 Task: Create a section Code Captains and in the section, add a milestone Software Testing Process Improvement in the project TransportWorks.
Action: Mouse moved to (58, 365)
Screenshot: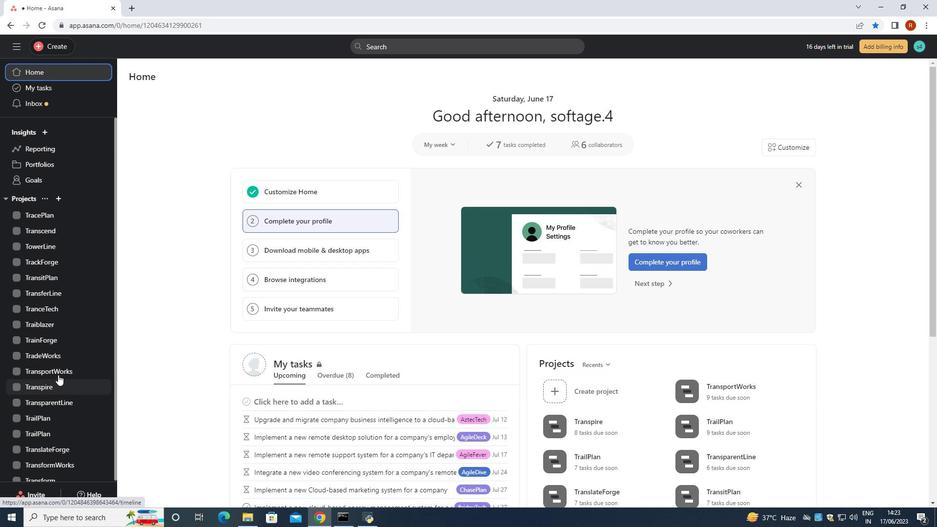 
Action: Mouse pressed left at (58, 365)
Screenshot: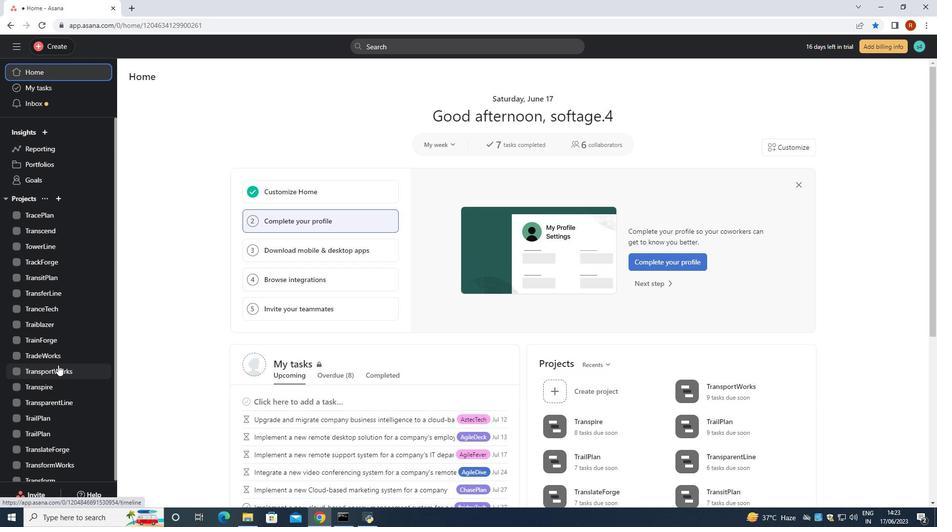 
Action: Mouse moved to (186, 190)
Screenshot: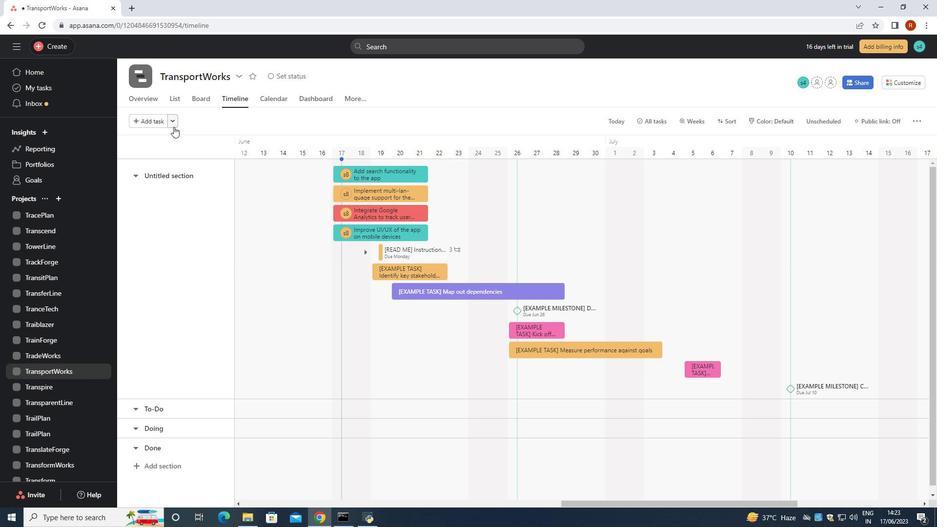 
Action: Mouse scrolled (186, 189) with delta (0, 0)
Screenshot: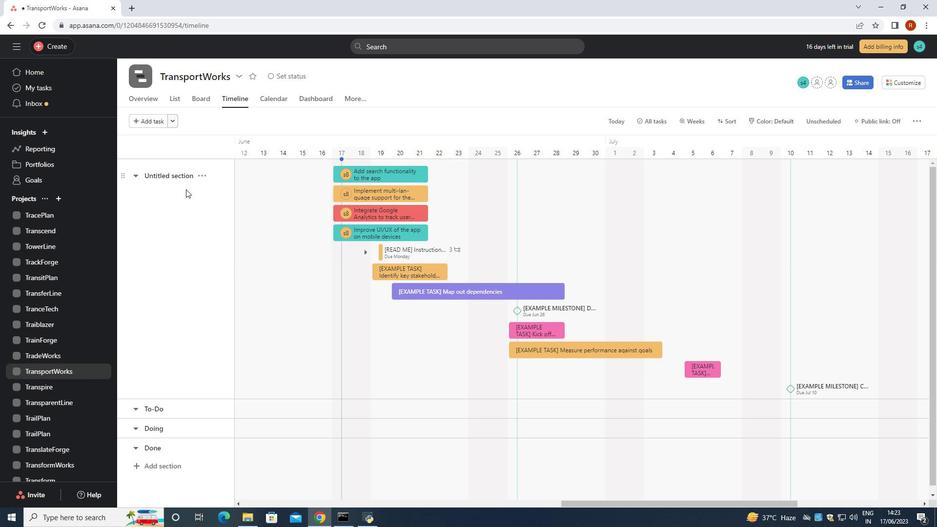 
Action: Mouse moved to (186, 191)
Screenshot: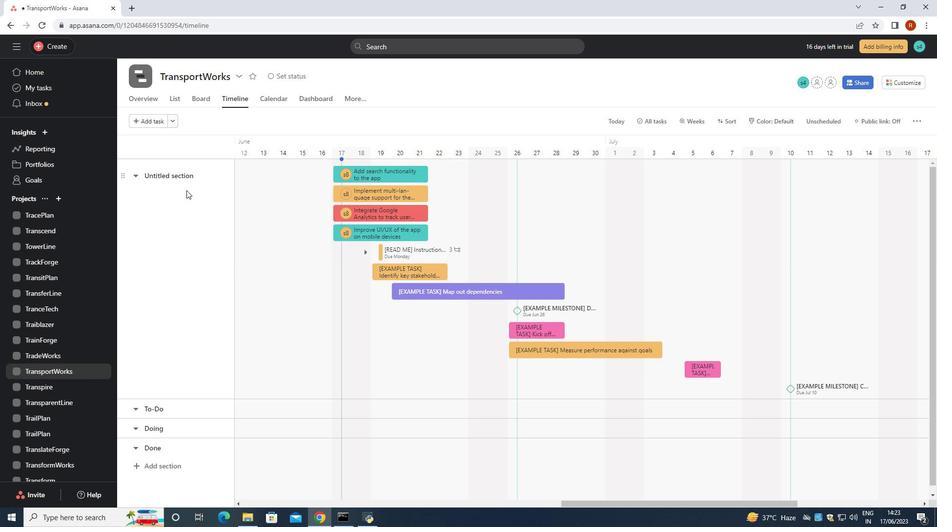 
Action: Mouse scrolled (186, 190) with delta (0, 0)
Screenshot: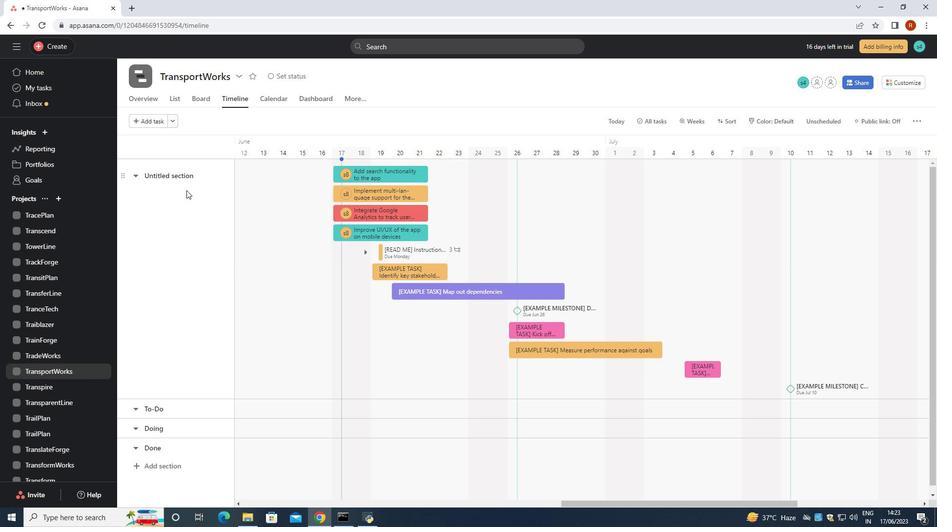 
Action: Mouse moved to (187, 195)
Screenshot: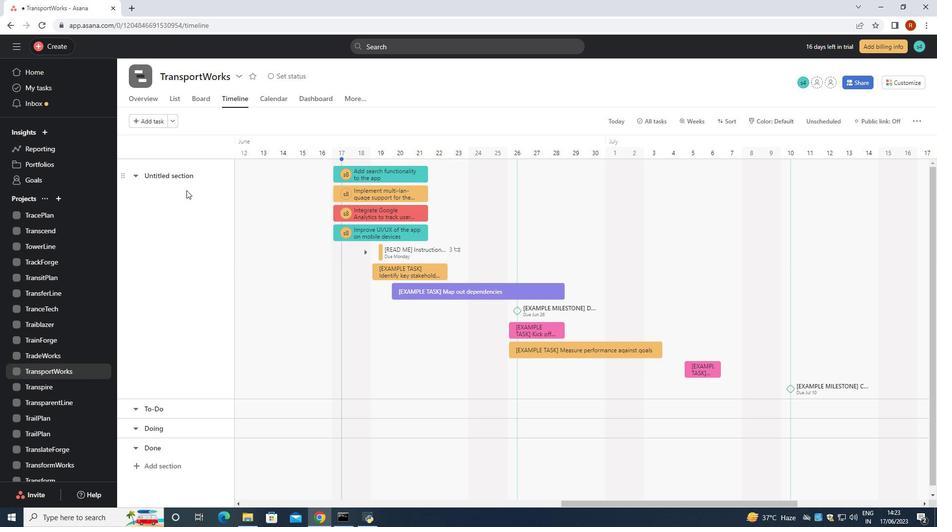 
Action: Mouse scrolled (187, 194) with delta (0, 0)
Screenshot: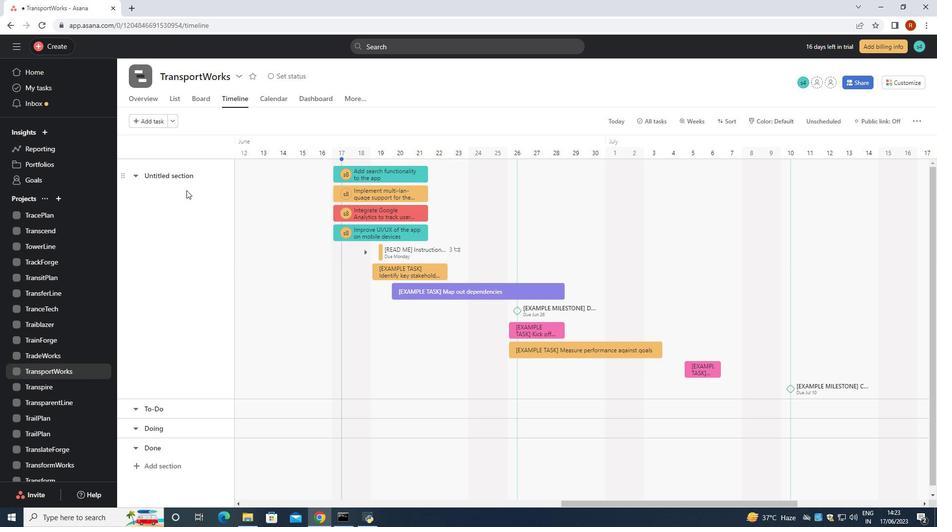 
Action: Mouse moved to (187, 199)
Screenshot: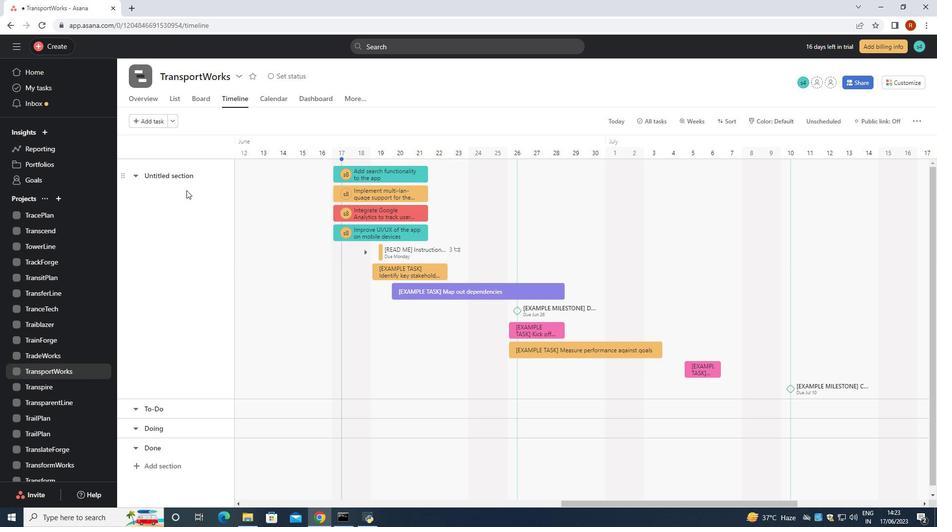 
Action: Mouse scrolled (187, 199) with delta (0, 0)
Screenshot: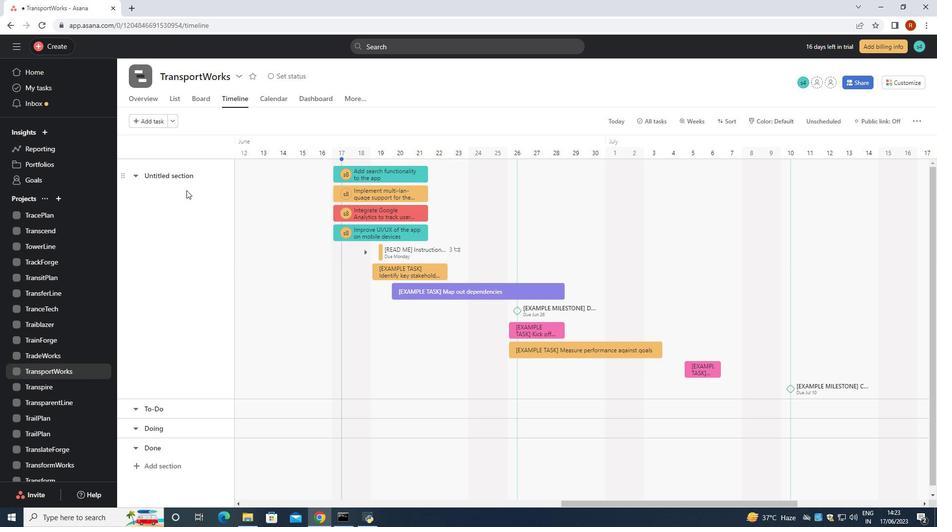 
Action: Mouse moved to (185, 459)
Screenshot: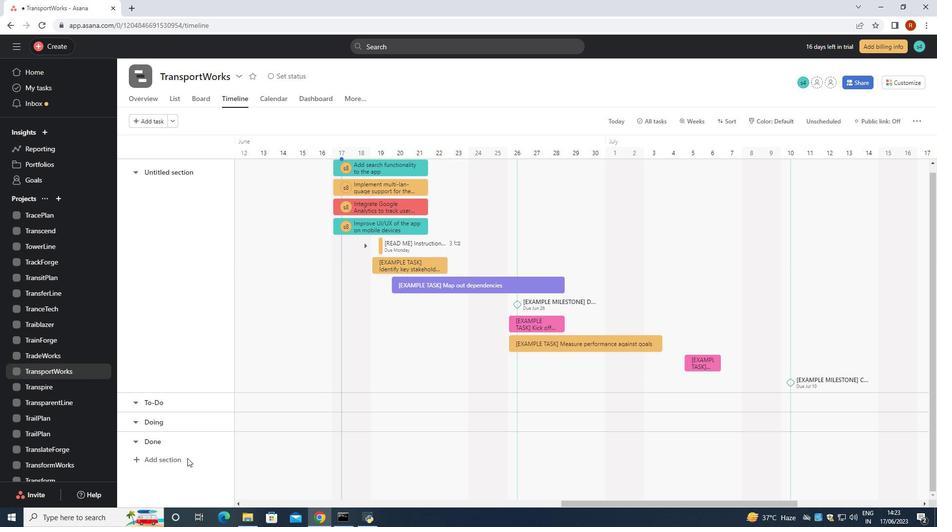 
Action: Mouse pressed left at (185, 459)
Screenshot: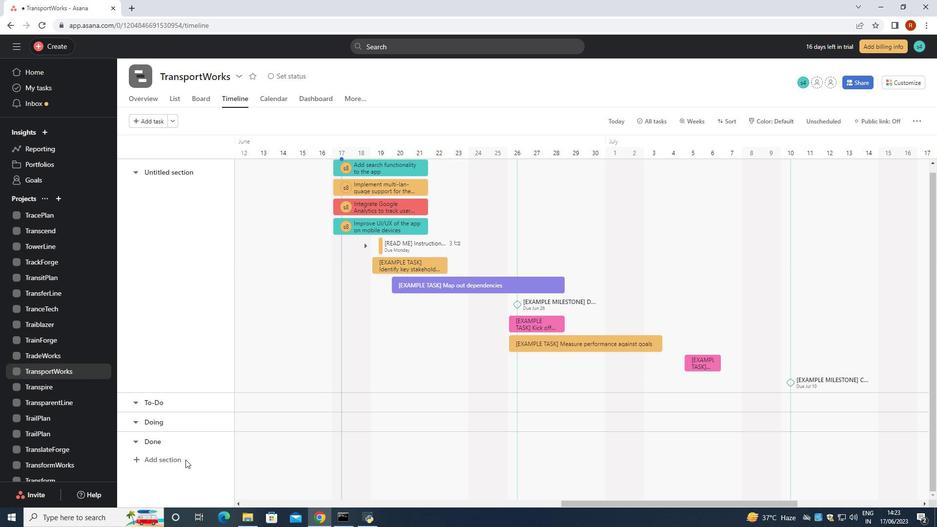
Action: Mouse moved to (169, 459)
Screenshot: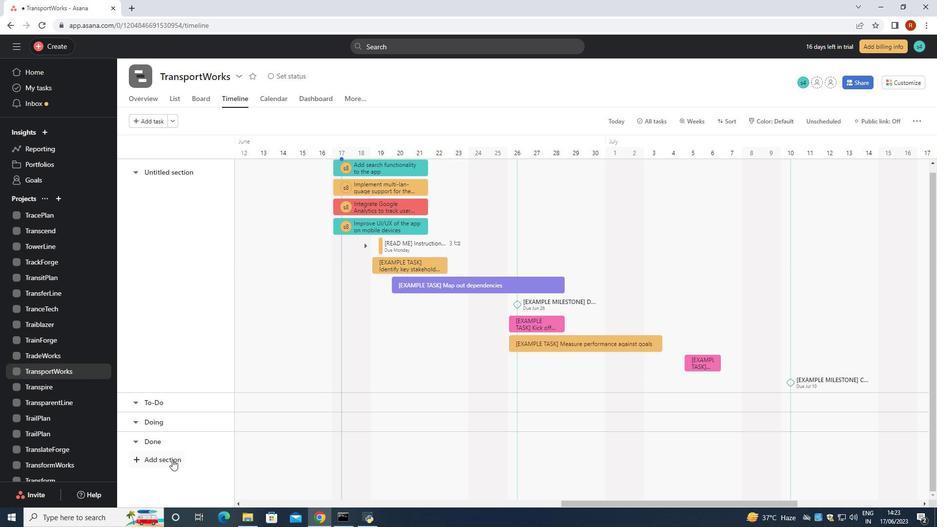 
Action: Mouse pressed left at (169, 459)
Screenshot: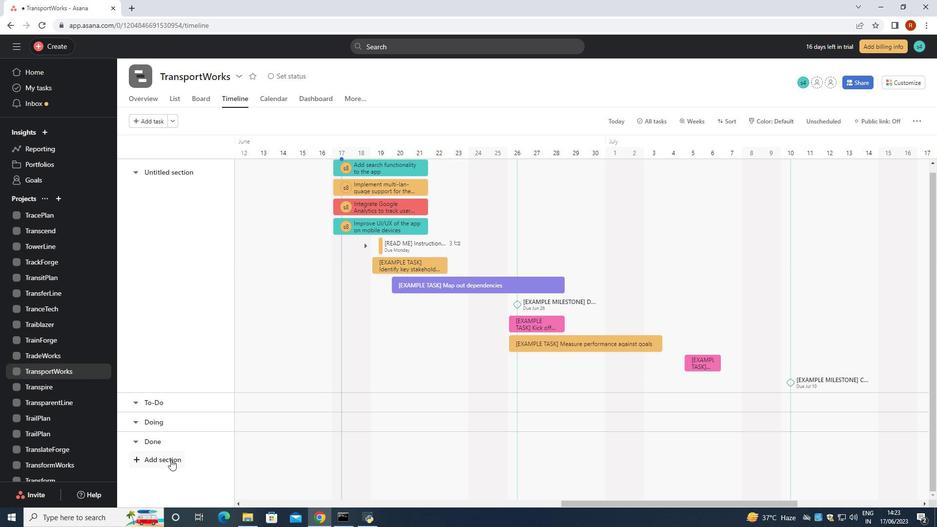 
Action: Mouse moved to (168, 445)
Screenshot: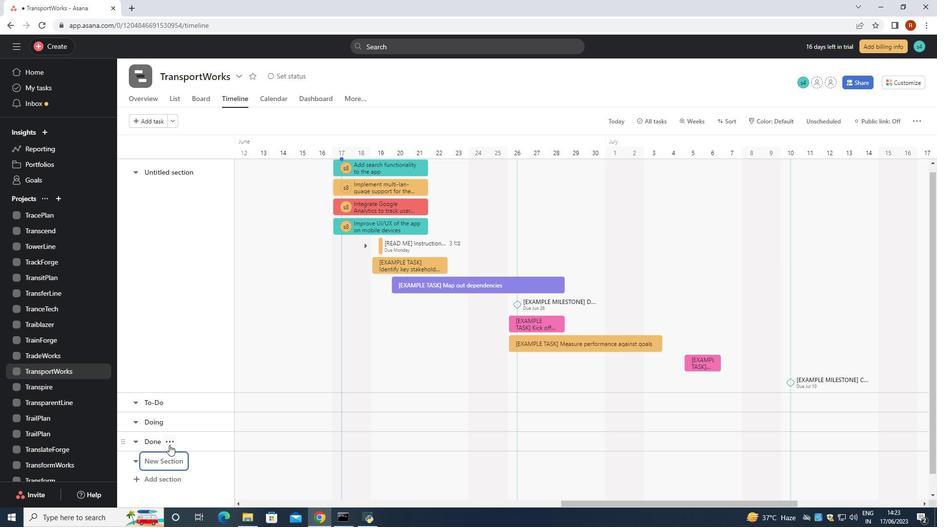 
Action: Key pressed <Key.shift>Code<Key.space><Key.shift>Captains
Screenshot: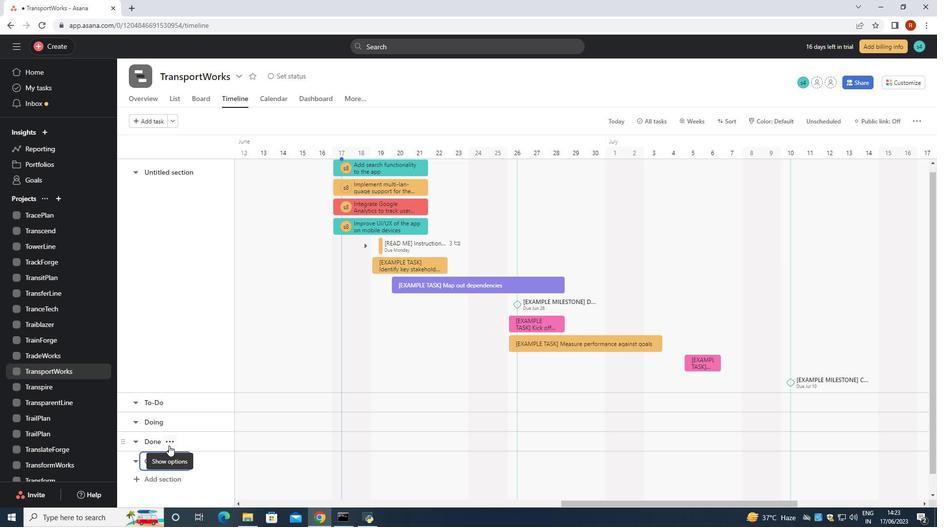 
Action: Mouse moved to (312, 459)
Screenshot: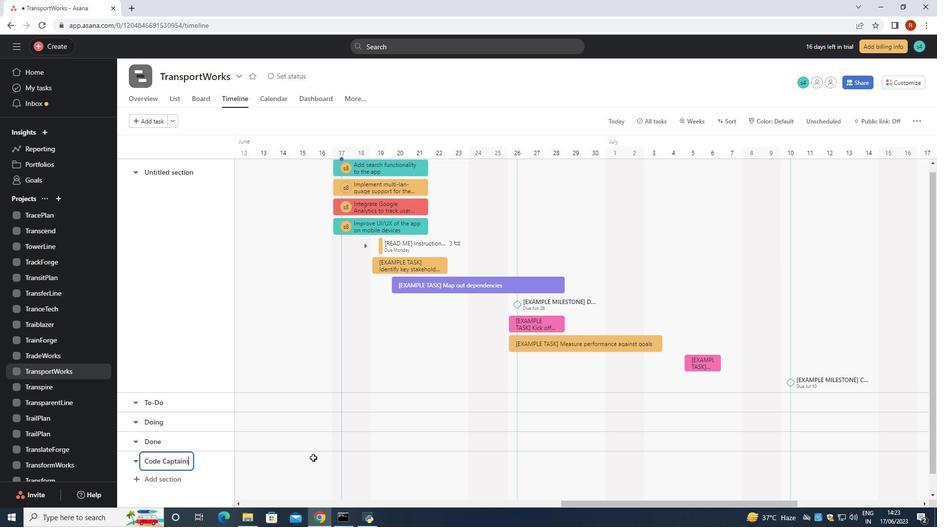 
Action: Mouse pressed left at (312, 459)
Screenshot: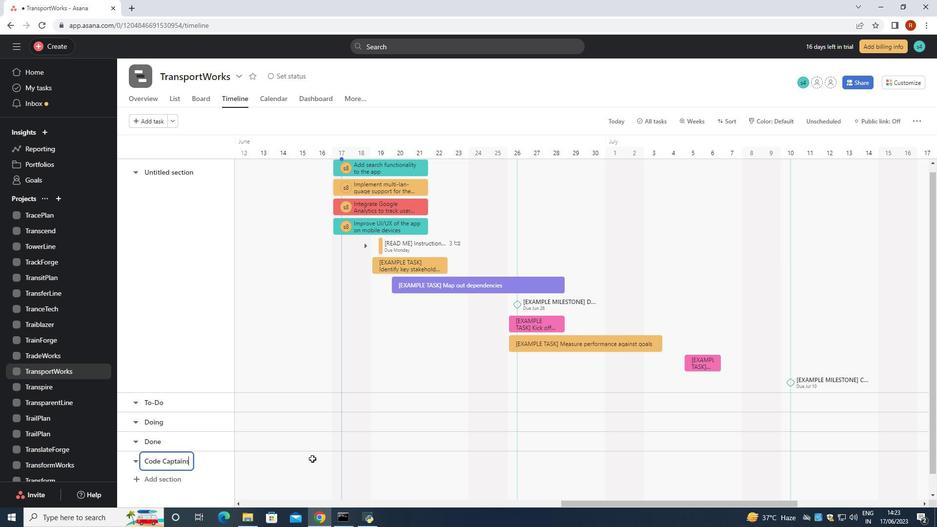 
Action: Key pressed <Key.shift>Software<Key.space><Key.shift>Testing<Key.space><Key.shift>Process<Key.space><Key.shift>Improvement<Key.space>
Screenshot: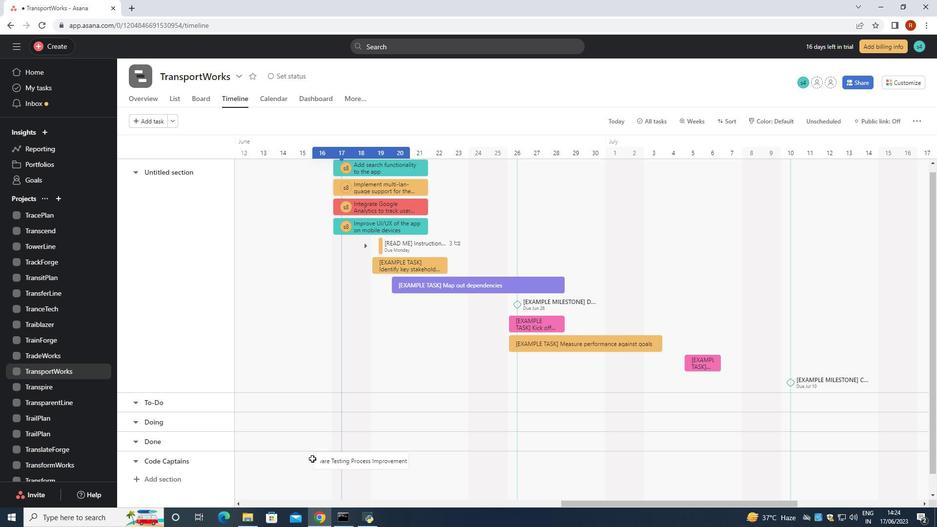 
Action: Mouse moved to (364, 458)
Screenshot: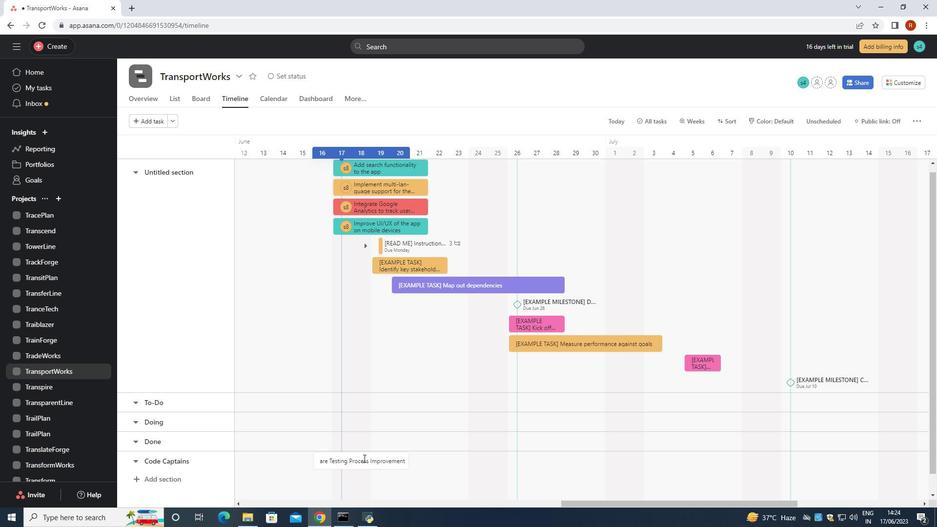 
Action: Key pressed <Key.enter>
Screenshot: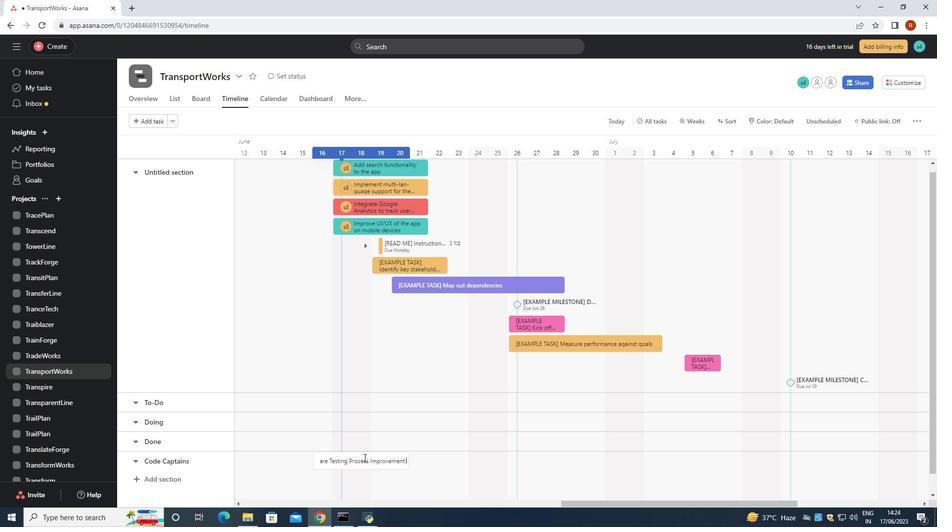 
Action: Mouse moved to (364, 457)
Screenshot: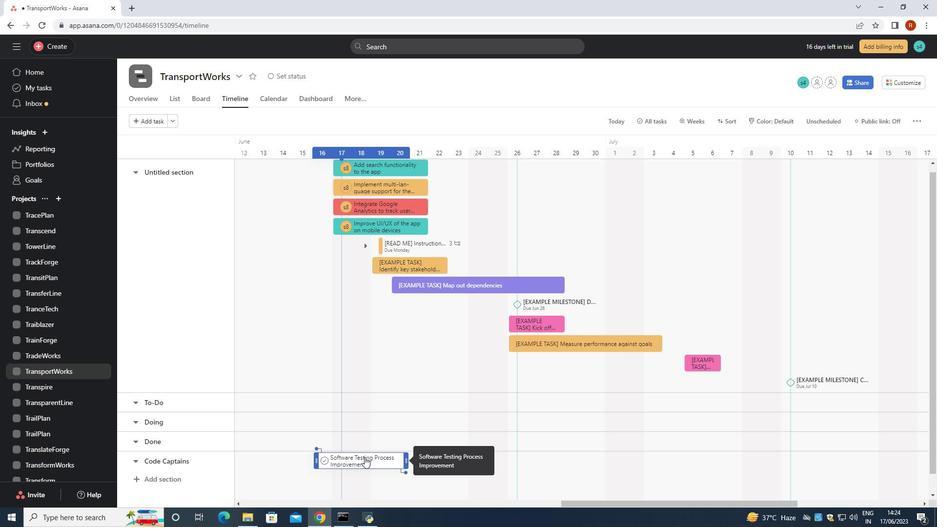 
Action: Mouse pressed right at (364, 457)
Screenshot: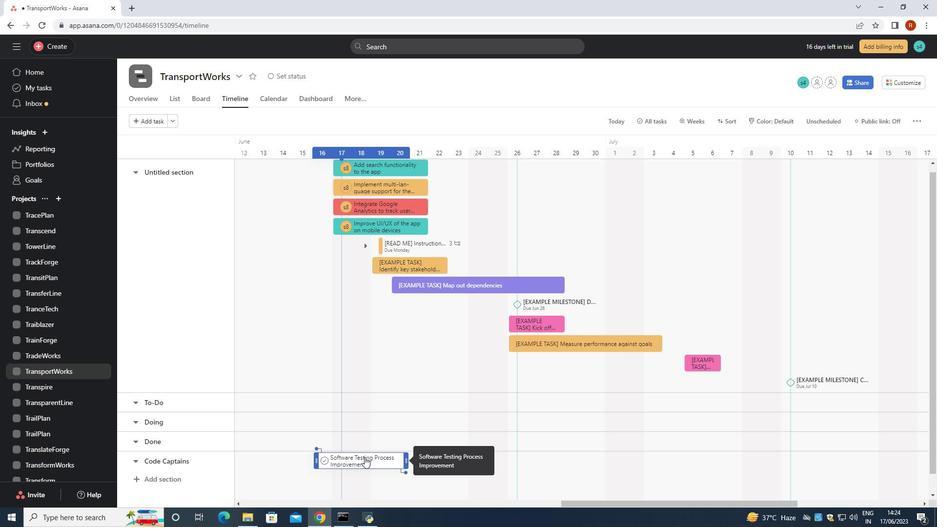 
Action: Mouse moved to (405, 405)
Screenshot: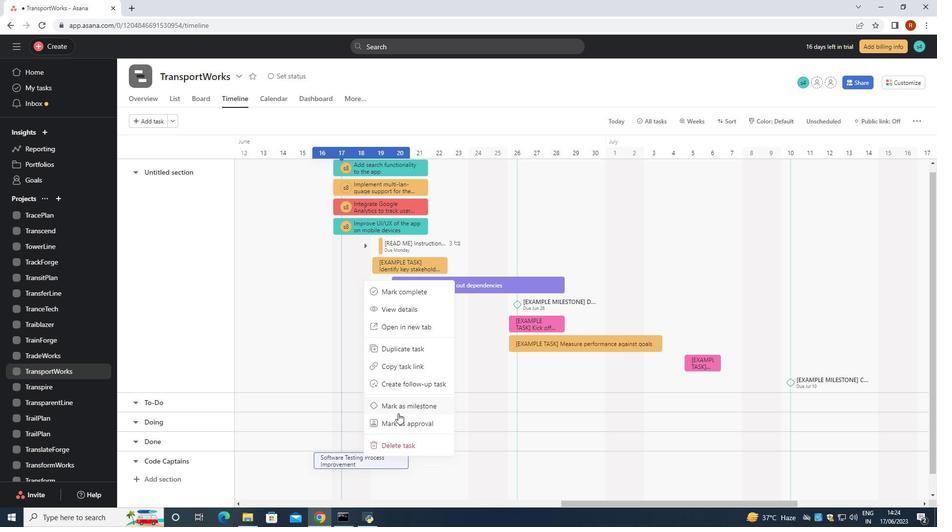 
Action: Mouse pressed left at (405, 405)
Screenshot: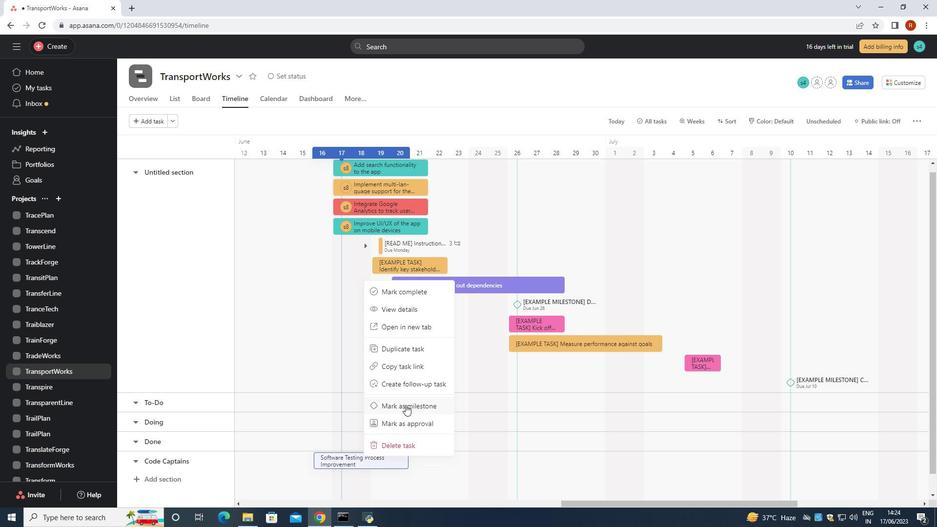 
Action: Mouse moved to (405, 404)
Screenshot: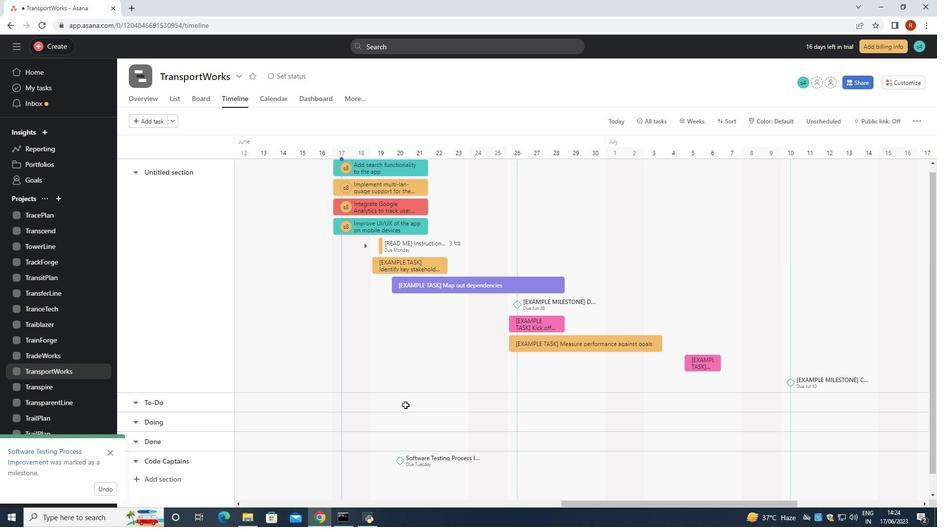 
